 Task: Assign in the project AgileHive the issue 'Develop a new tool for automated testing of web application security vulnerabilities and penetration testing' to the sprint 'Information Architecture Sprint'. Assign in the project AgileHive the issue 'Upgrade the server infrastructure of a web application to improve performance and reliability' to the sprint 'Information Architecture Sprint'. Assign in the project AgileHive the issue 'Create a new online platform for online public speaking courses with advanced speech analysis and feedback features' to the sprint 'Information Architecture Sprint'. Assign in the project AgileHive the issue 'Implement a new cloud-based talent management system for a company with advanced talent acquisition and performance evaluation features' to the sprint 'Information Architecture Sprint'
Action: Mouse moved to (196, 52)
Screenshot: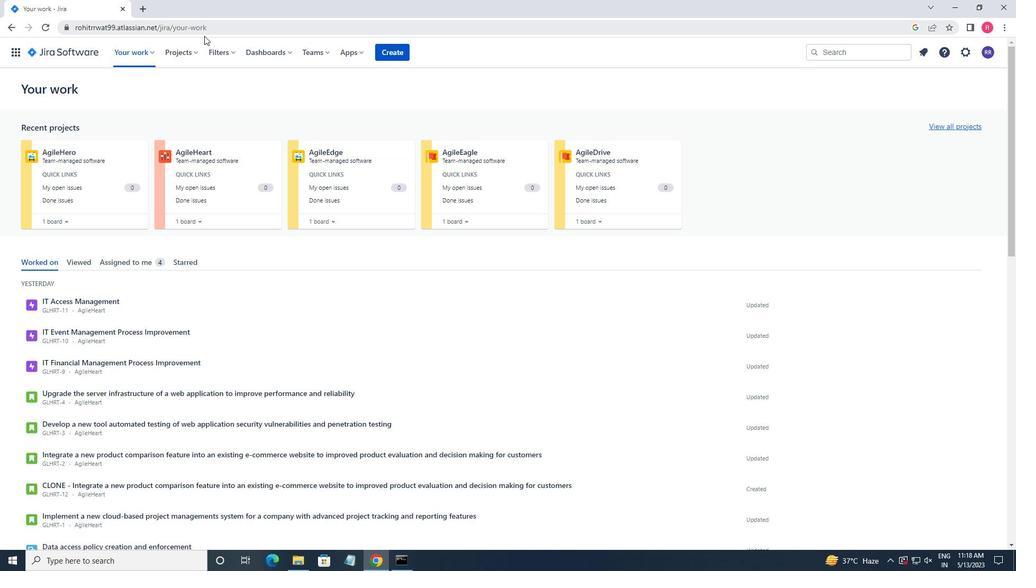 
Action: Mouse pressed left at (196, 52)
Screenshot: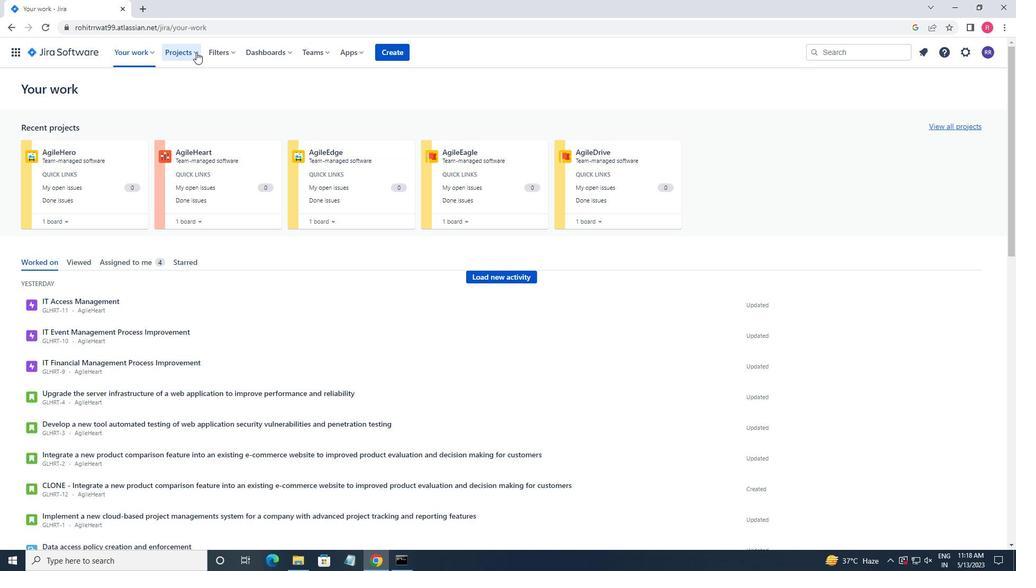 
Action: Mouse moved to (190, 102)
Screenshot: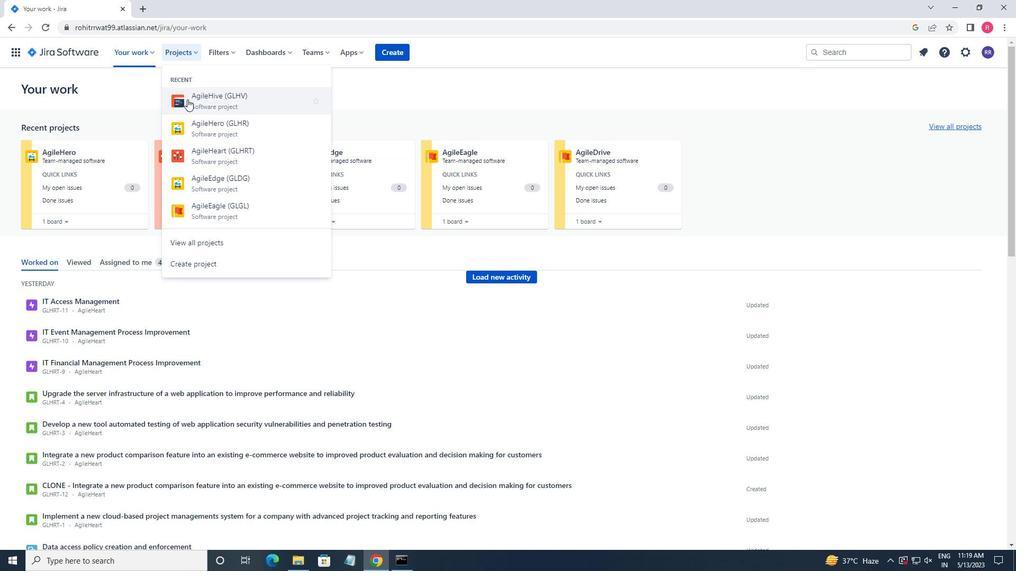 
Action: Mouse pressed left at (190, 102)
Screenshot: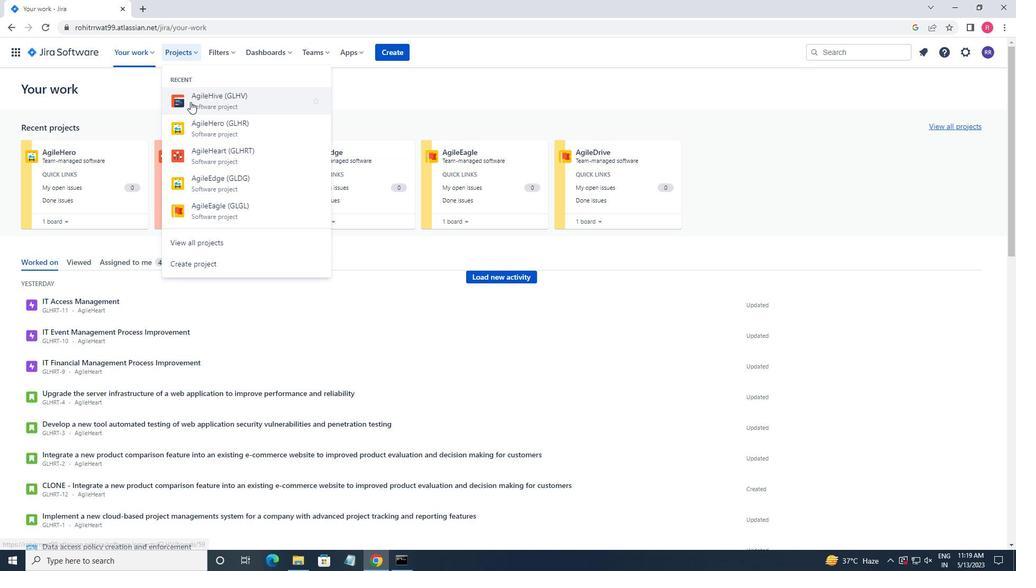
Action: Mouse moved to (82, 170)
Screenshot: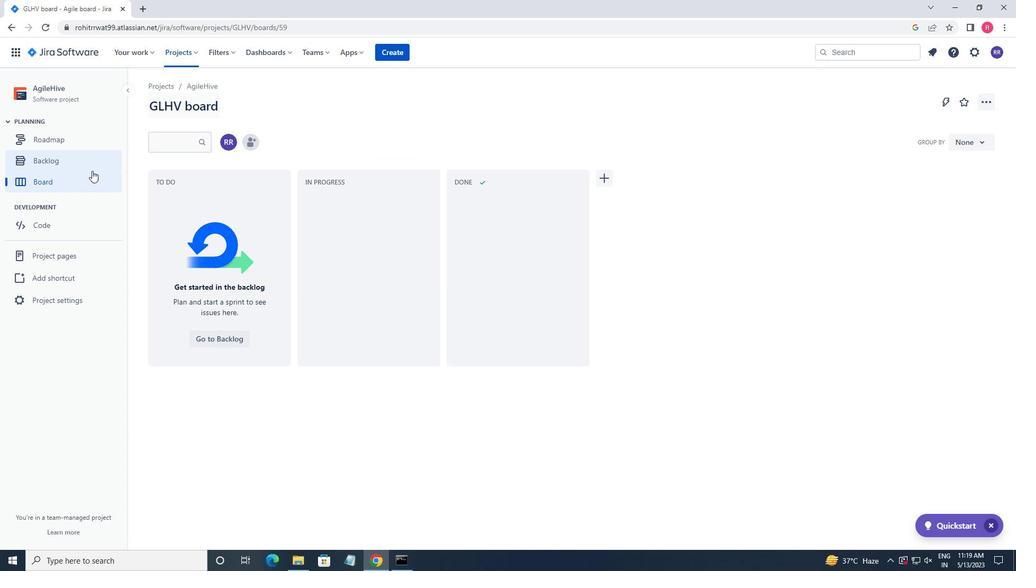 
Action: Mouse pressed left at (82, 170)
Screenshot: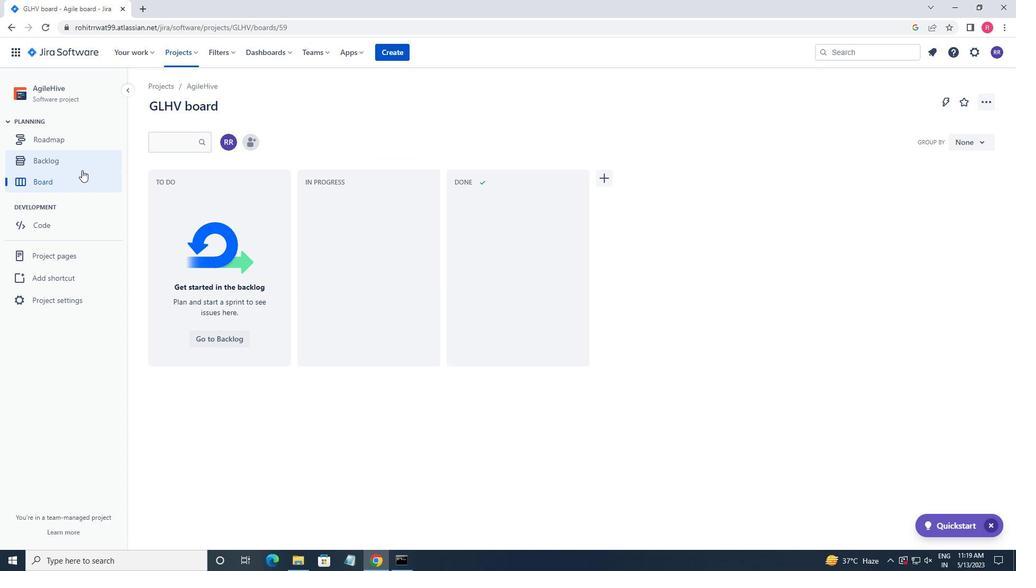 
Action: Mouse moved to (393, 238)
Screenshot: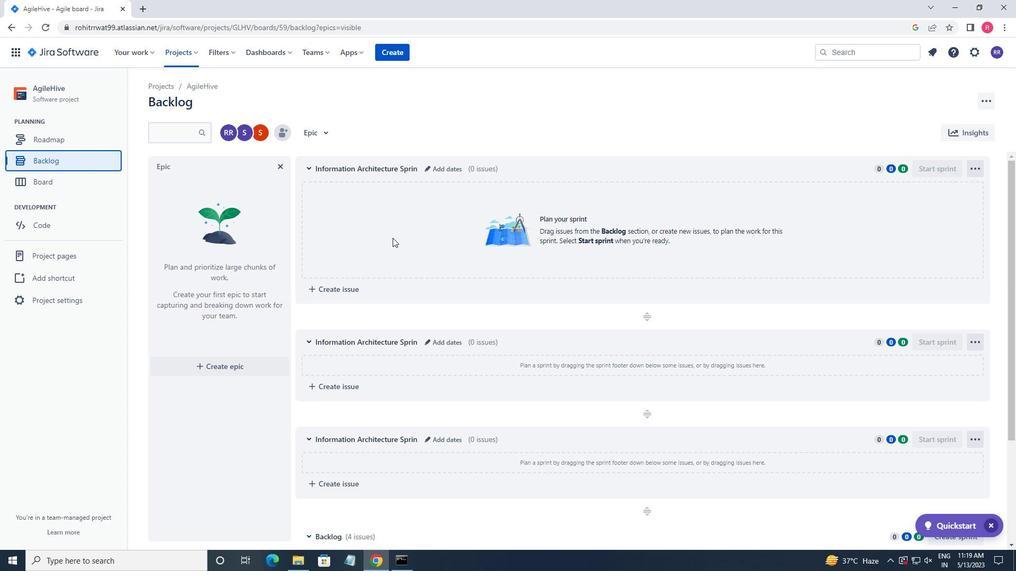 
Action: Mouse scrolled (393, 237) with delta (0, 0)
Screenshot: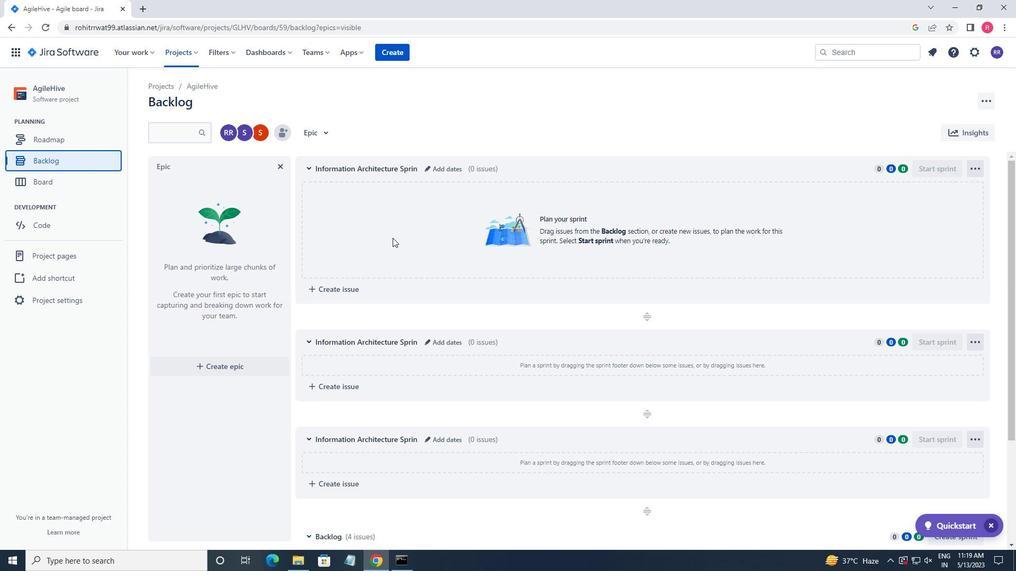 
Action: Mouse scrolled (393, 237) with delta (0, 0)
Screenshot: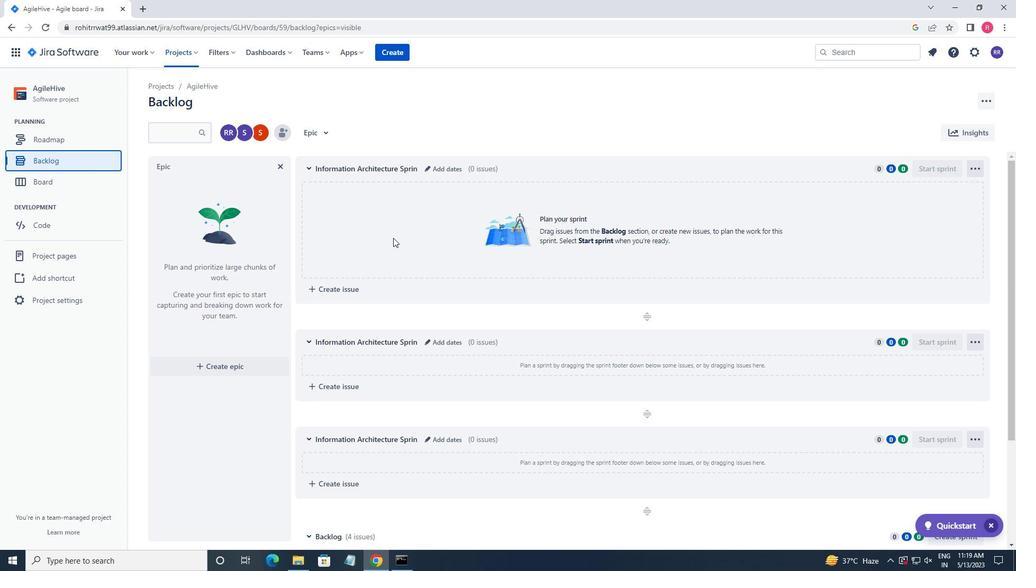 
Action: Mouse scrolled (393, 237) with delta (0, 0)
Screenshot: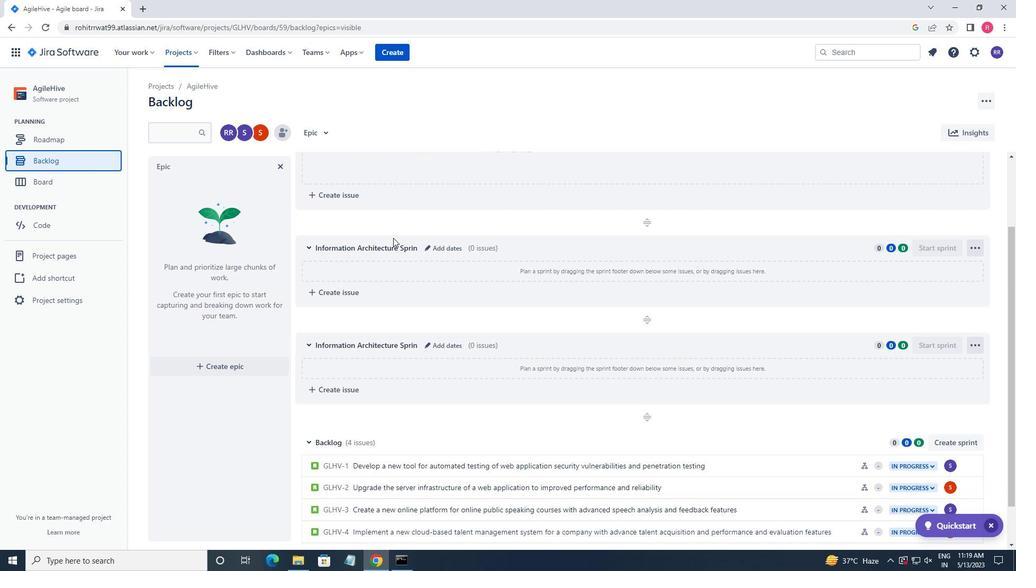 
Action: Mouse scrolled (393, 237) with delta (0, 0)
Screenshot: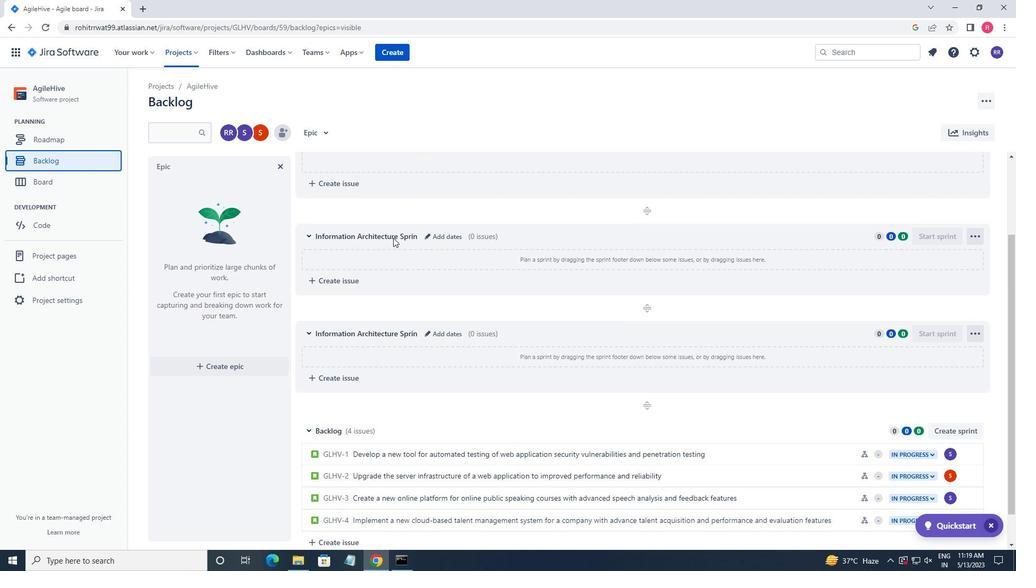 
Action: Mouse scrolled (393, 237) with delta (0, 0)
Screenshot: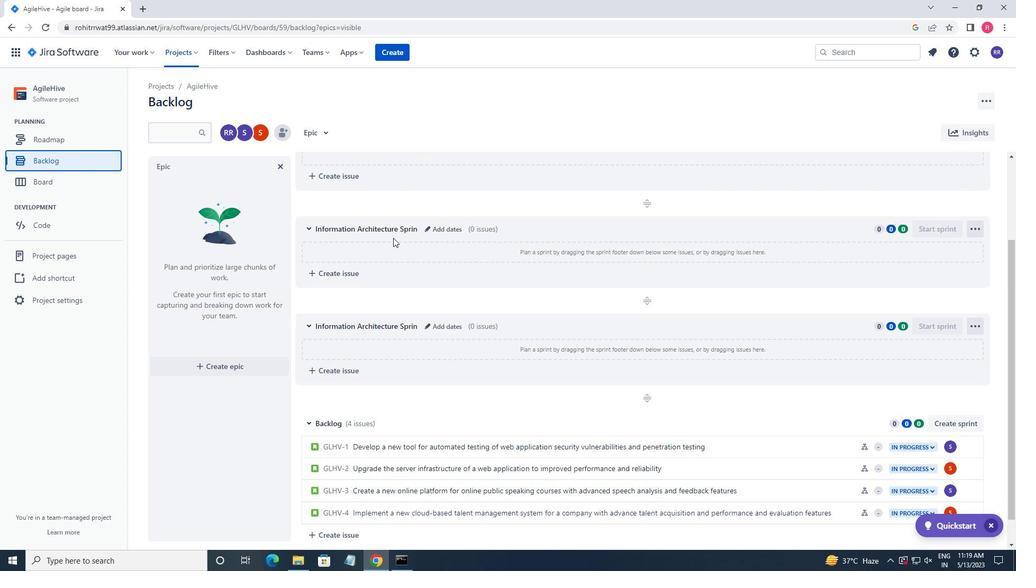 
Action: Mouse moved to (968, 417)
Screenshot: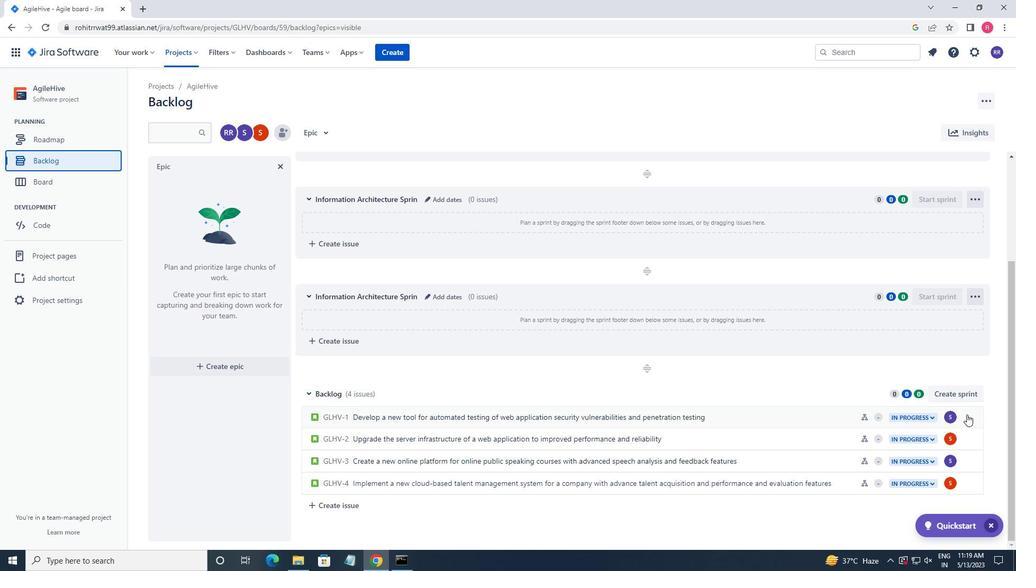 
Action: Mouse pressed left at (968, 417)
Screenshot: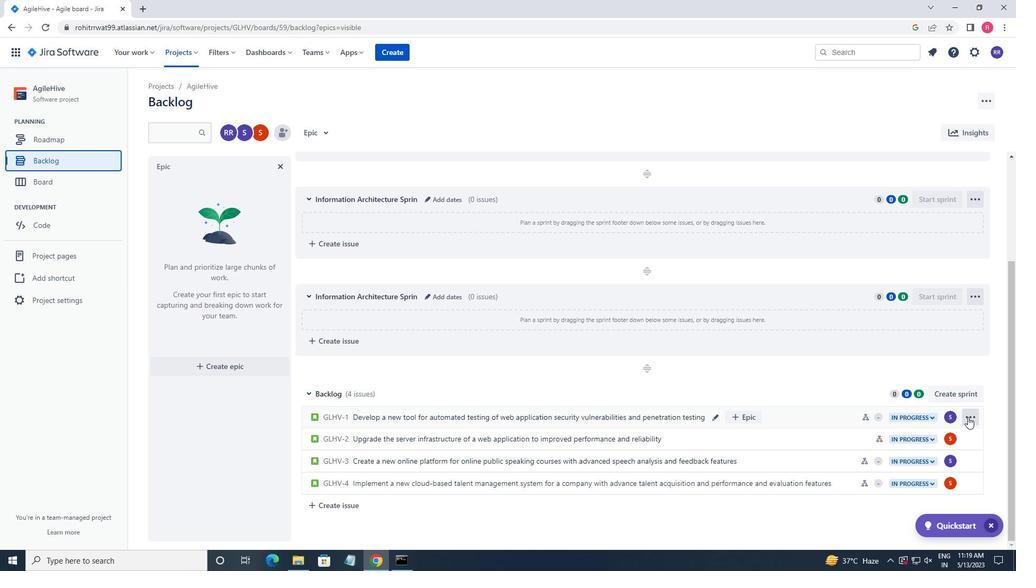 
Action: Mouse moved to (917, 333)
Screenshot: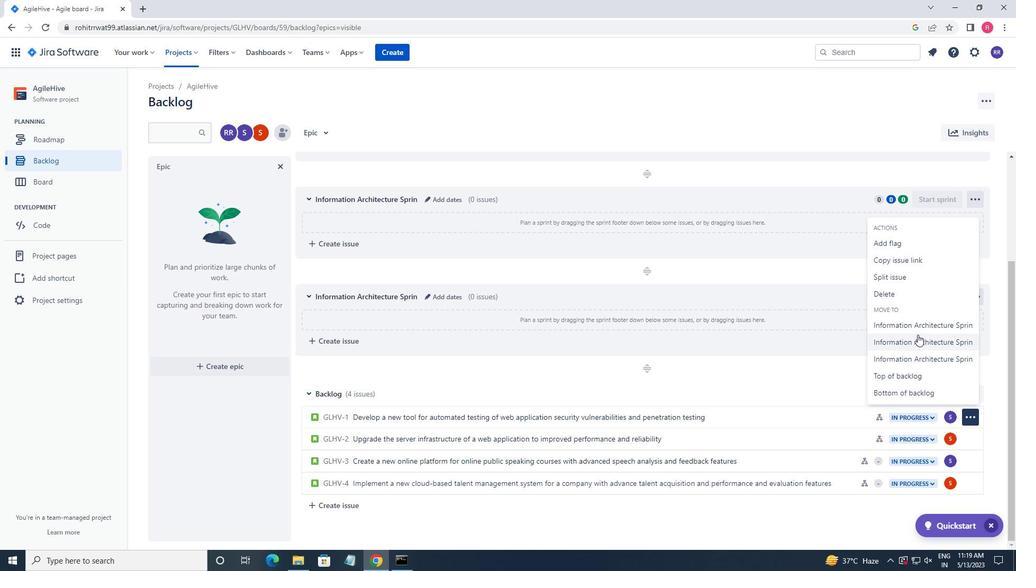 
Action: Mouse pressed left at (917, 333)
Screenshot: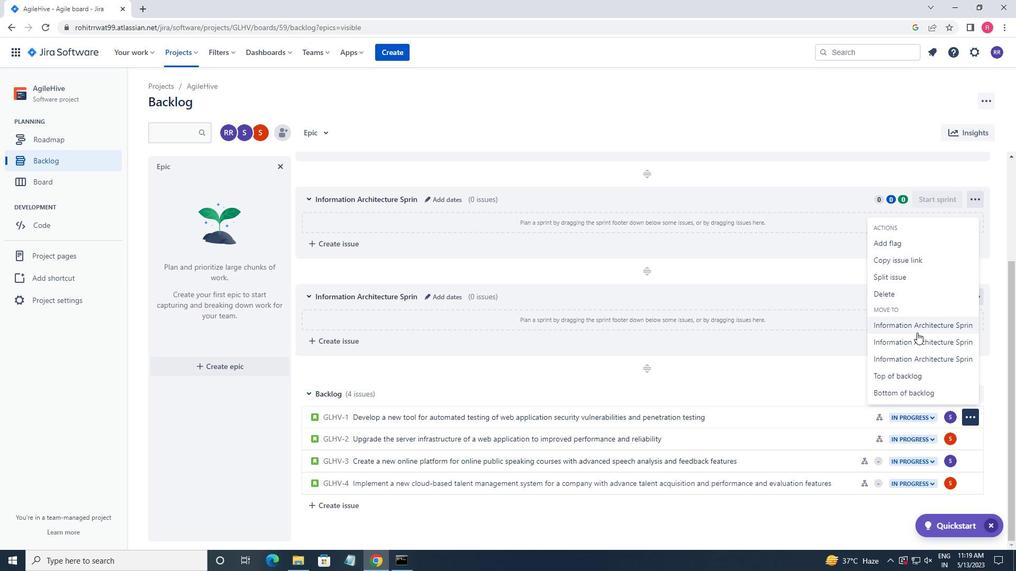 
Action: Mouse scrolled (917, 333) with delta (0, 0)
Screenshot: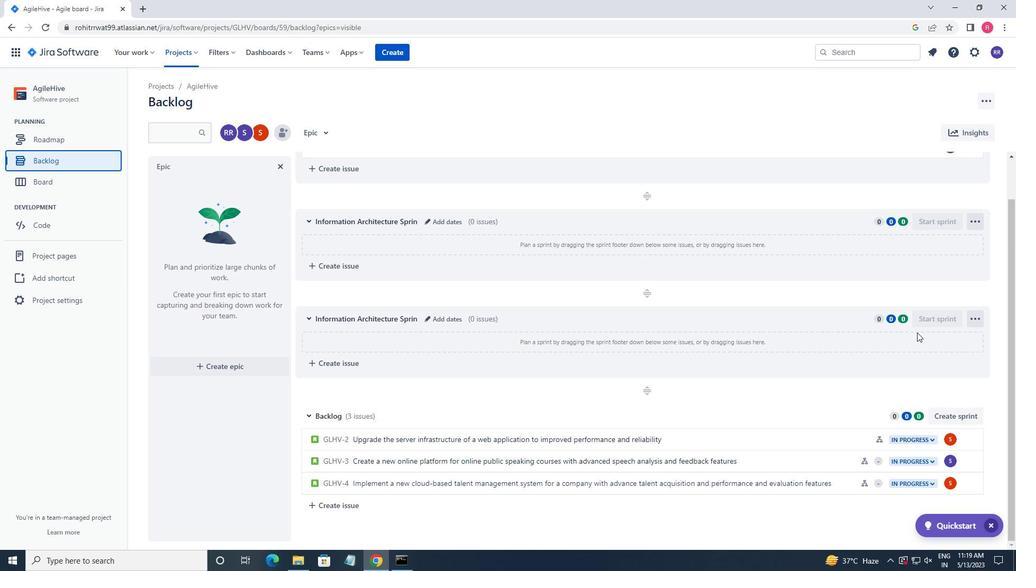 
Action: Mouse scrolled (917, 333) with delta (0, 0)
Screenshot: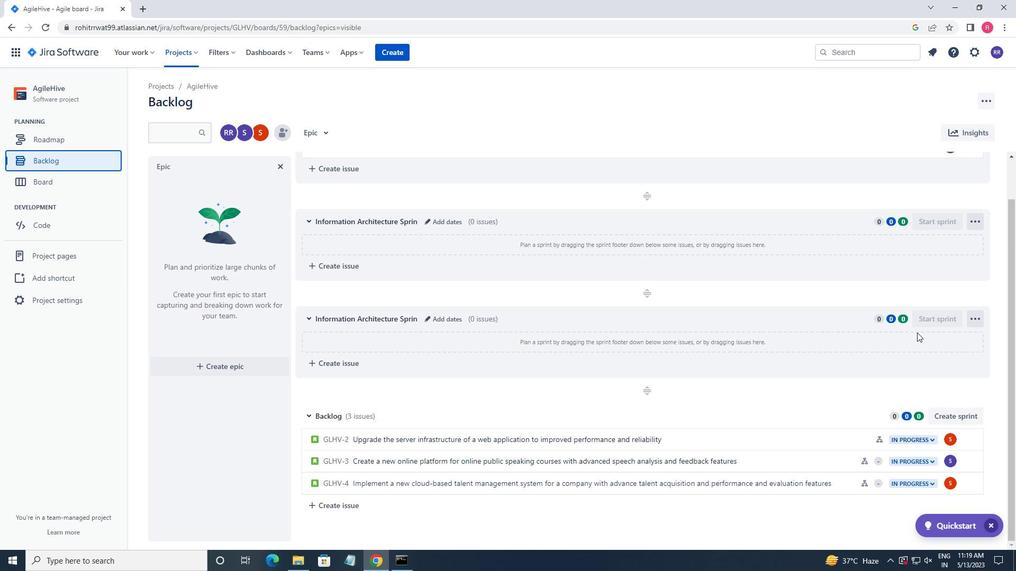 
Action: Mouse scrolled (917, 333) with delta (0, 0)
Screenshot: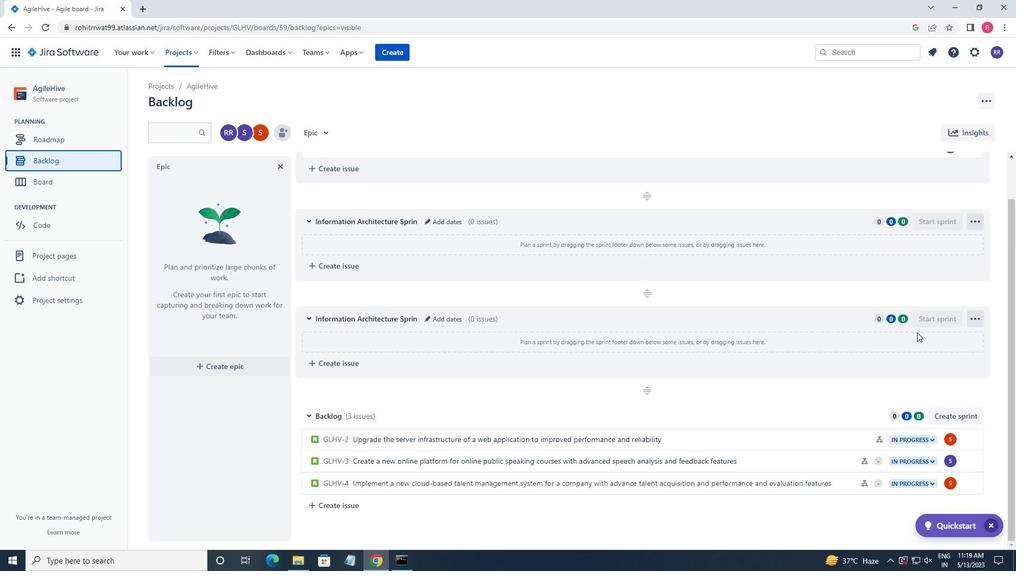 
Action: Mouse scrolled (917, 333) with delta (0, 0)
Screenshot: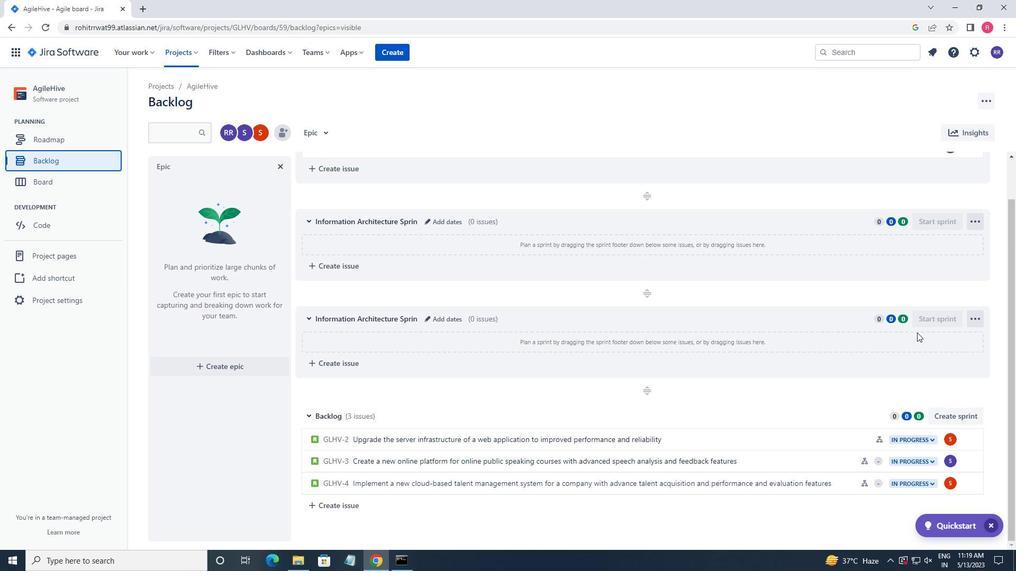 
Action: Mouse scrolled (917, 333) with delta (0, 0)
Screenshot: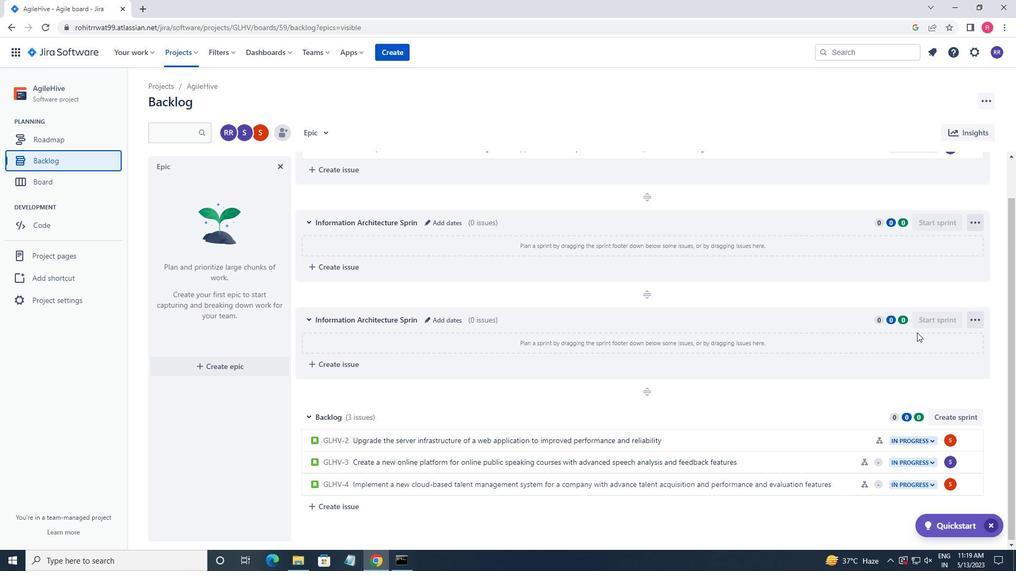 
Action: Mouse moved to (918, 373)
Screenshot: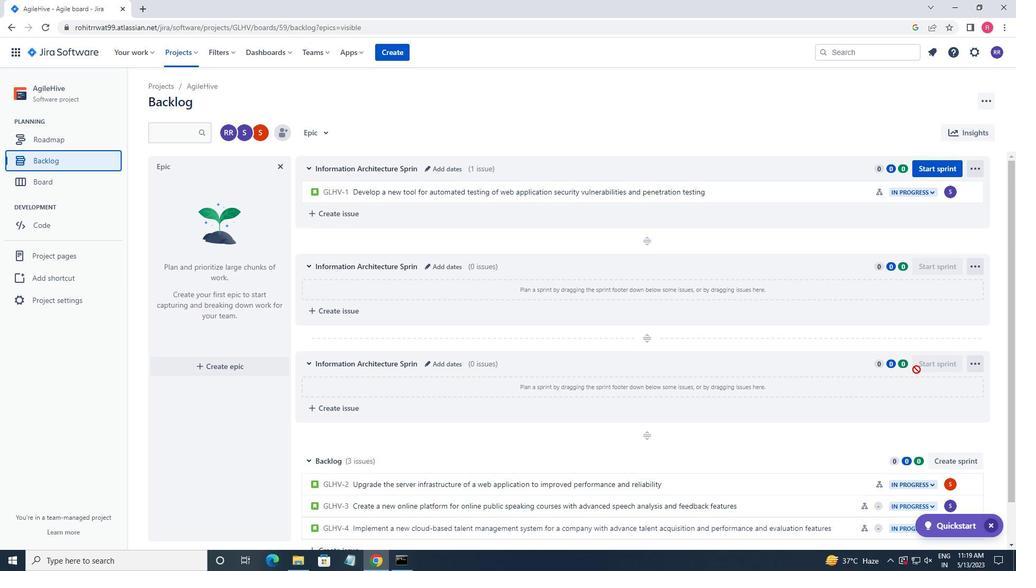 
Action: Mouse scrolled (918, 373) with delta (0, 0)
Screenshot: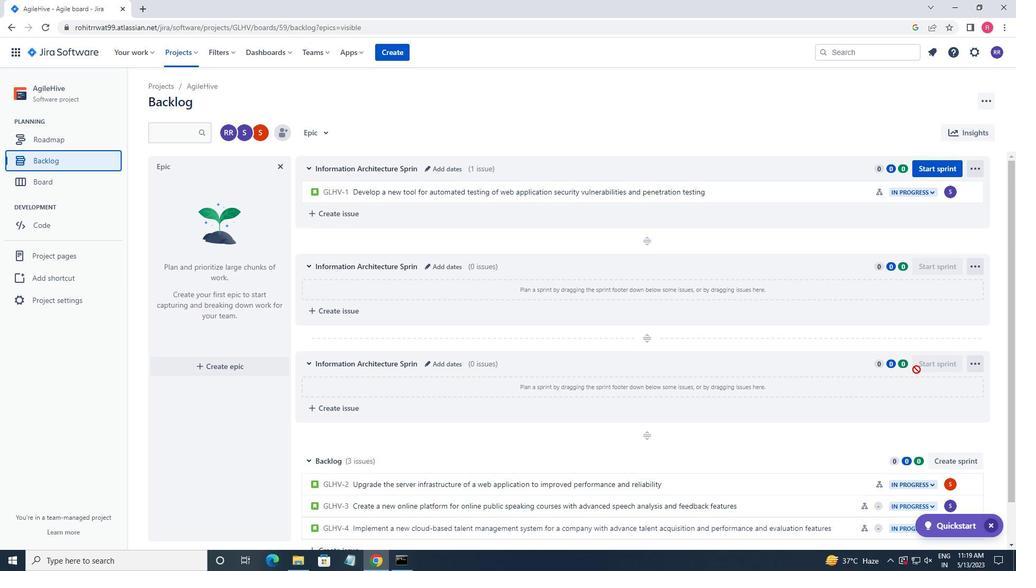 
Action: Mouse scrolled (918, 373) with delta (0, 0)
Screenshot: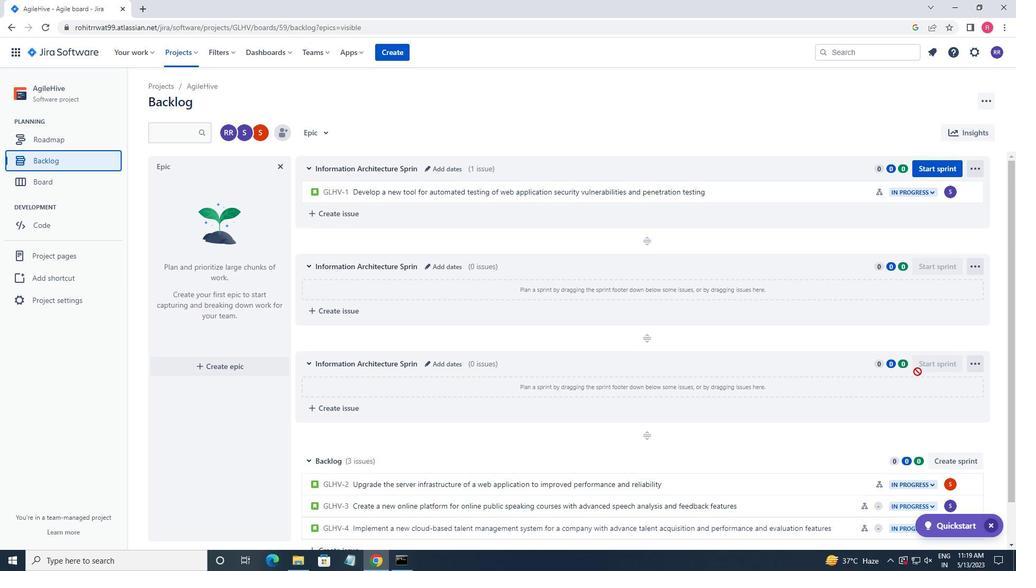 
Action: Mouse scrolled (918, 373) with delta (0, 0)
Screenshot: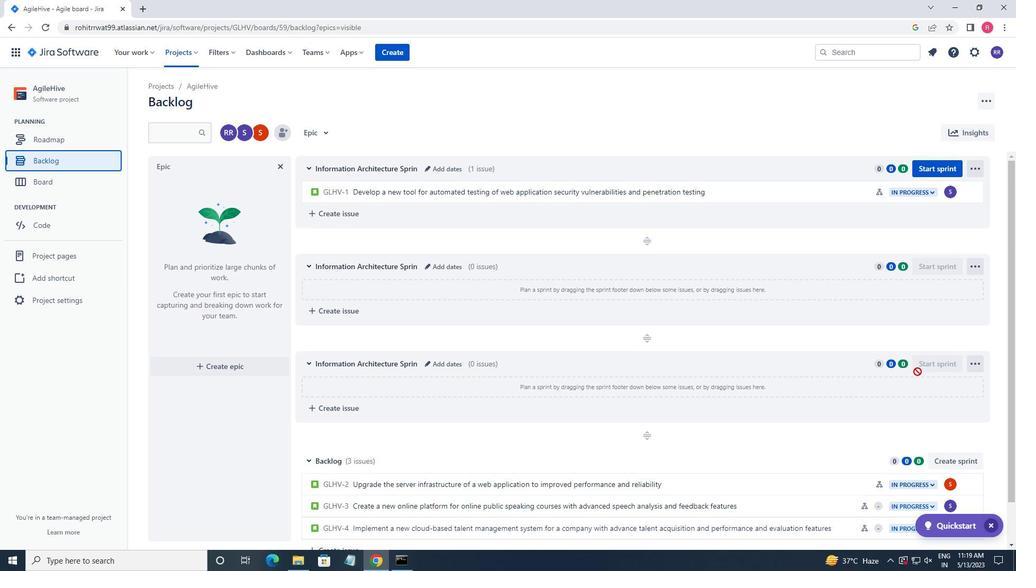 
Action: Mouse scrolled (918, 373) with delta (0, 0)
Screenshot: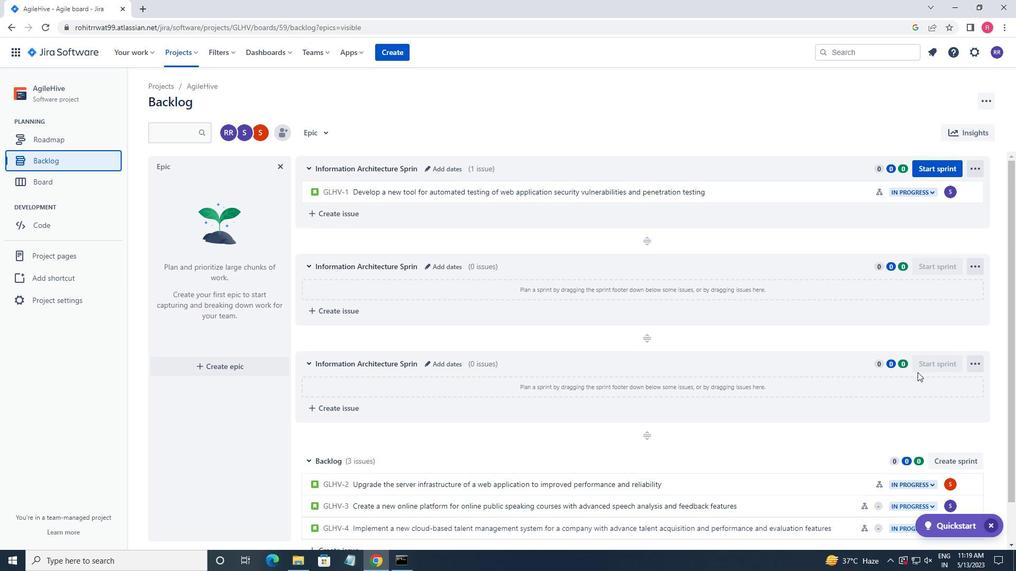 
Action: Mouse moved to (975, 437)
Screenshot: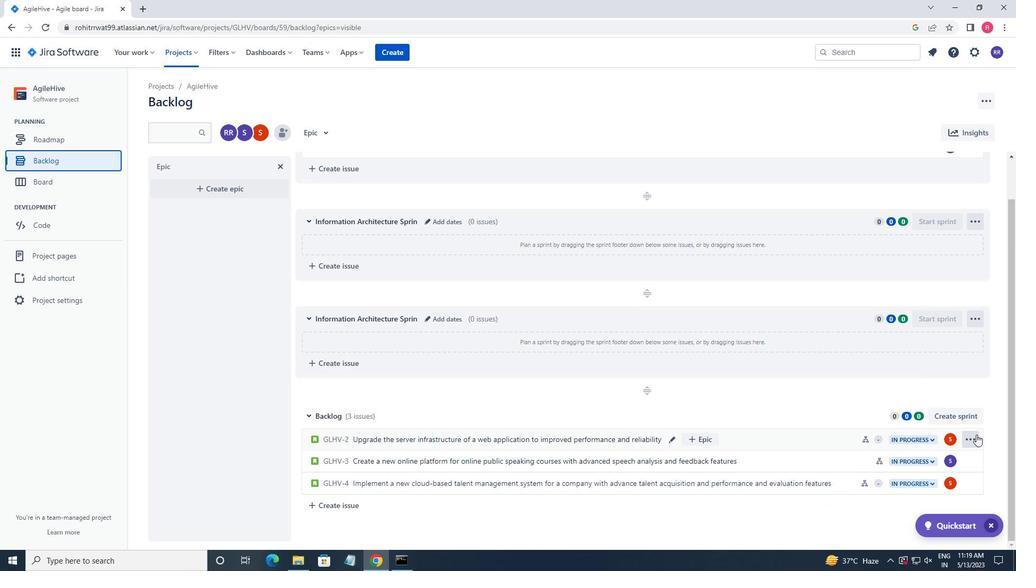 
Action: Mouse pressed left at (975, 437)
Screenshot: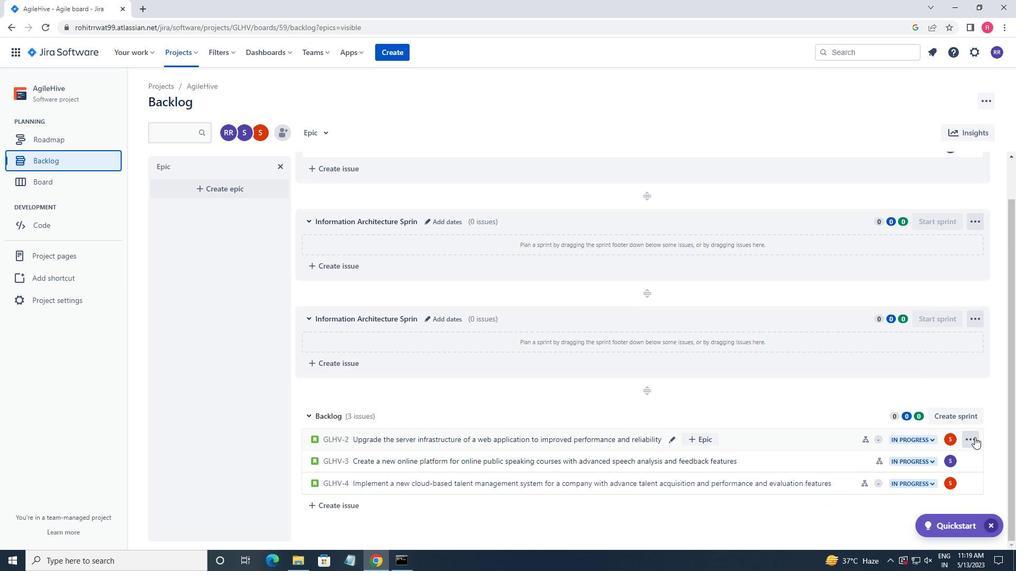 
Action: Mouse moved to (922, 361)
Screenshot: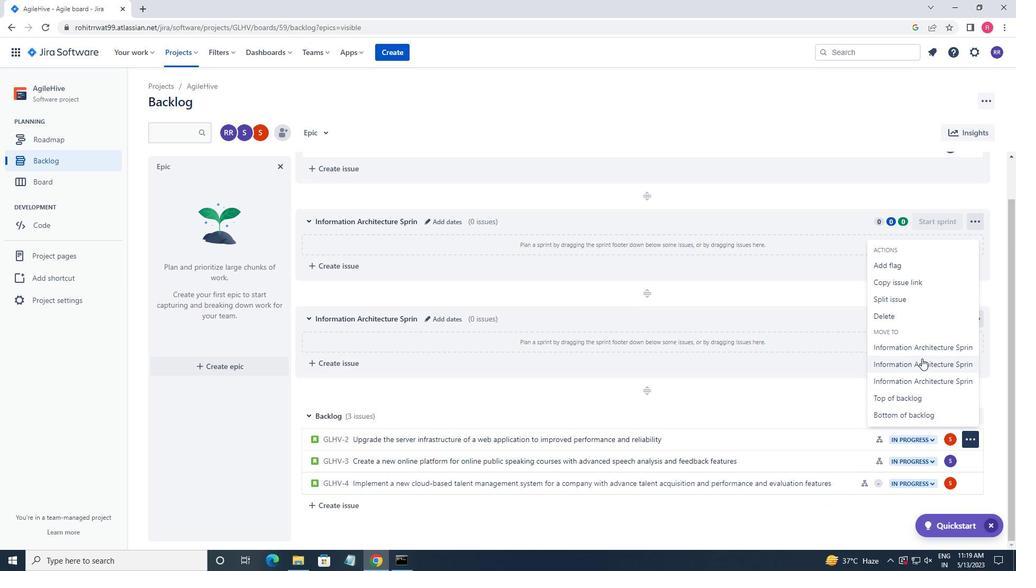 
Action: Mouse pressed left at (922, 361)
Screenshot: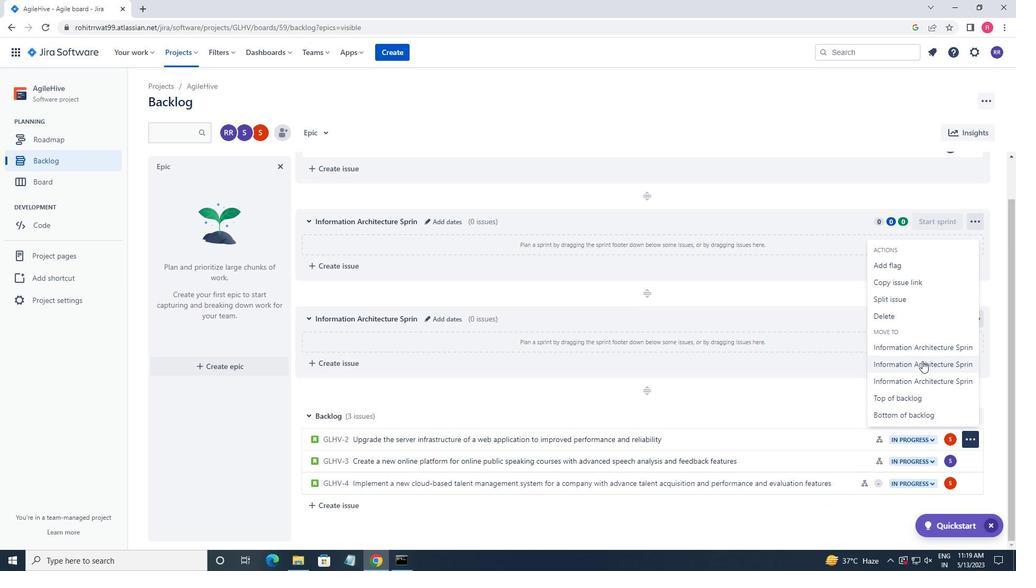 
Action: Mouse scrolled (922, 362) with delta (0, 0)
Screenshot: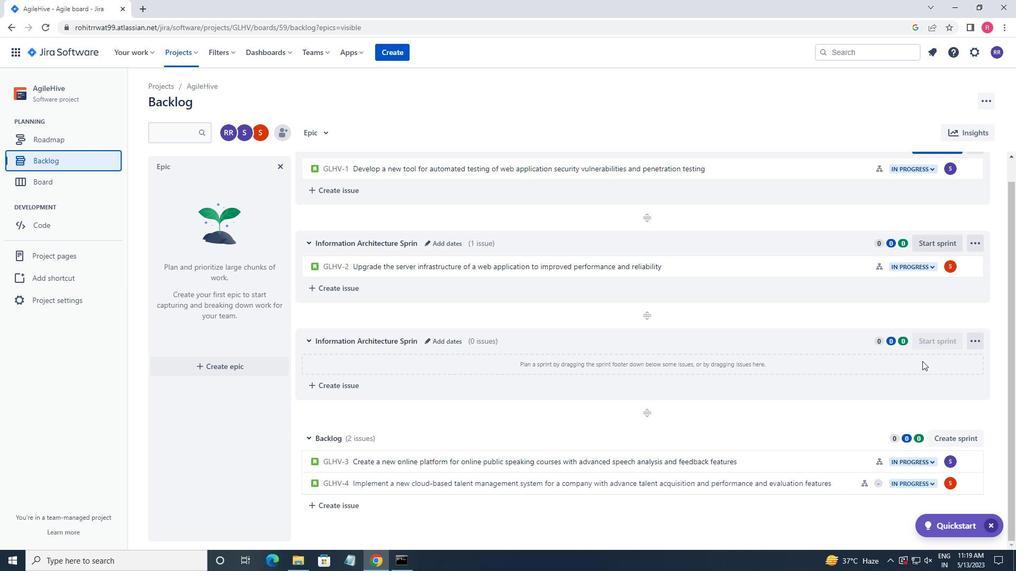 
Action: Mouse scrolled (922, 362) with delta (0, 0)
Screenshot: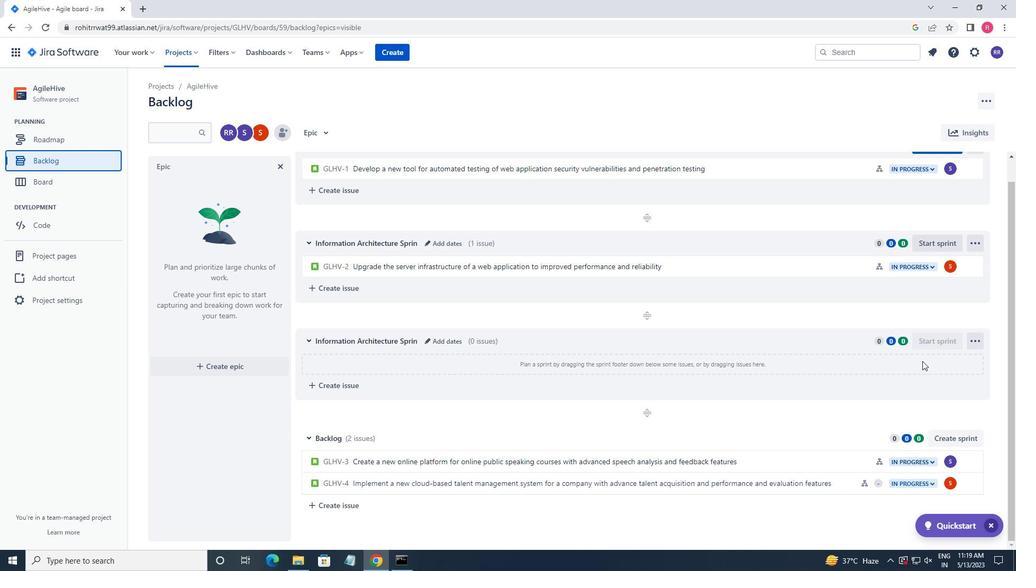 
Action: Mouse scrolled (922, 362) with delta (0, 0)
Screenshot: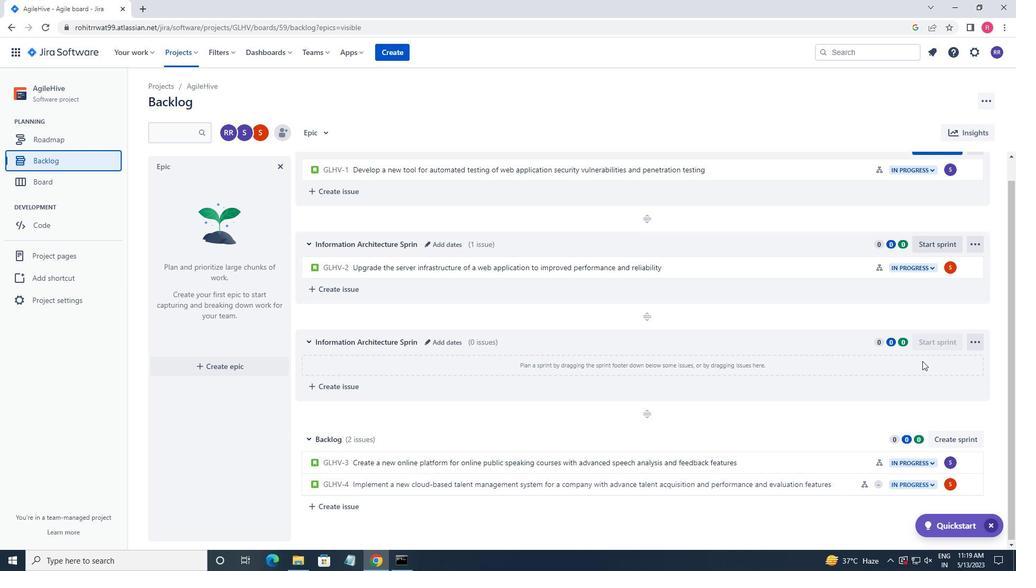
Action: Mouse scrolled (922, 362) with delta (0, 0)
Screenshot: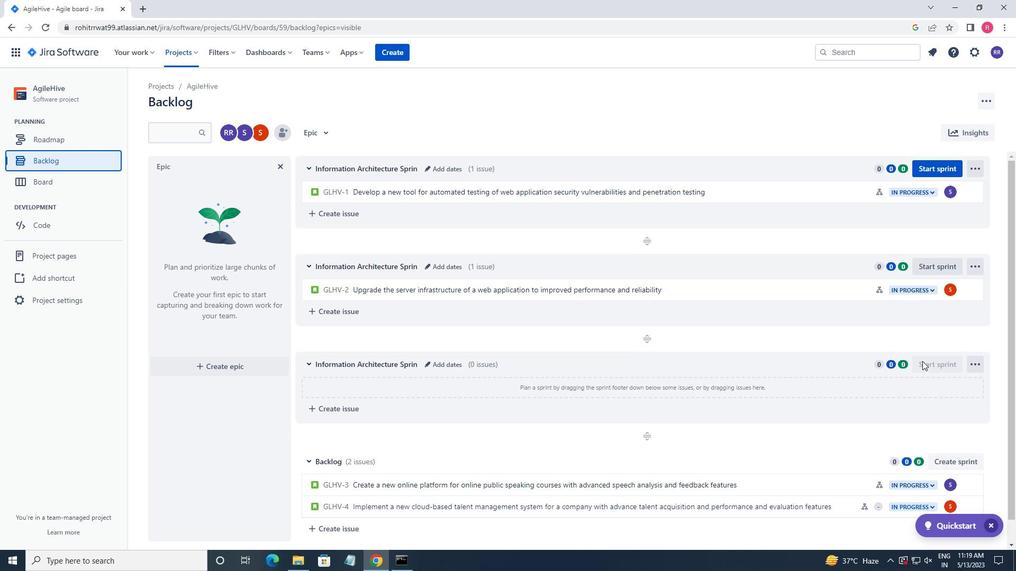 
Action: Mouse scrolled (922, 361) with delta (0, 0)
Screenshot: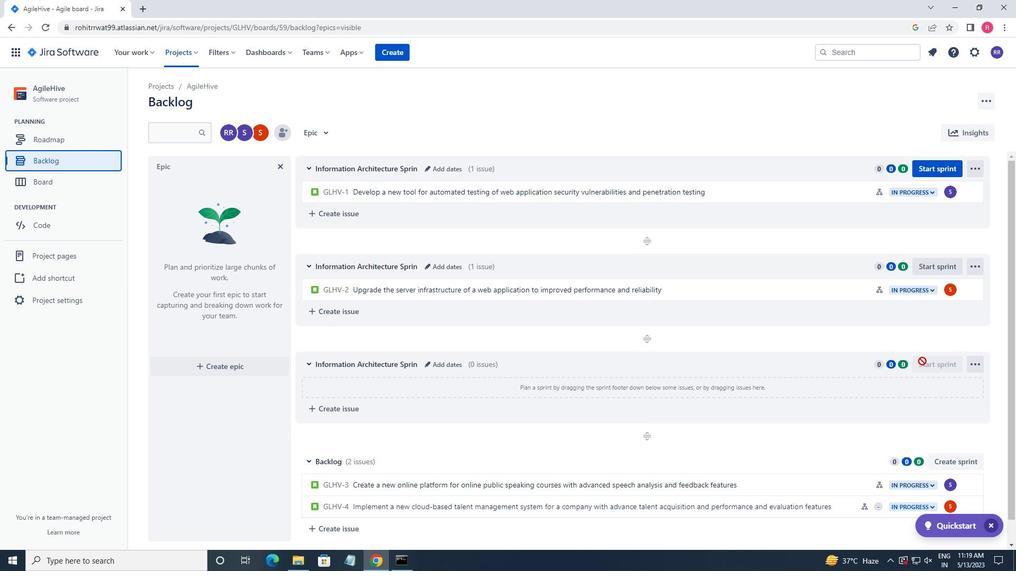 
Action: Mouse scrolled (922, 361) with delta (0, 0)
Screenshot: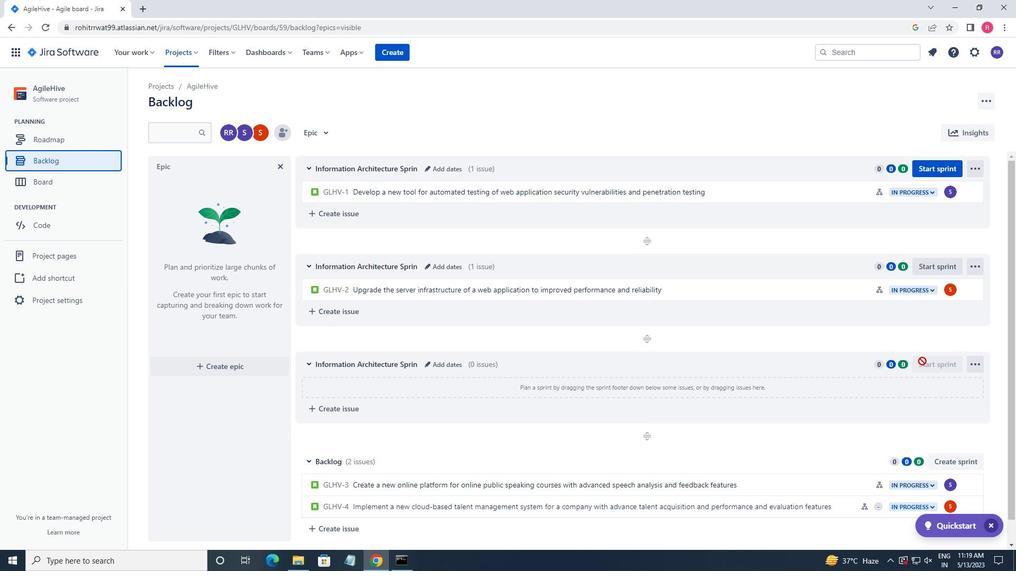 
Action: Mouse scrolled (922, 361) with delta (0, 0)
Screenshot: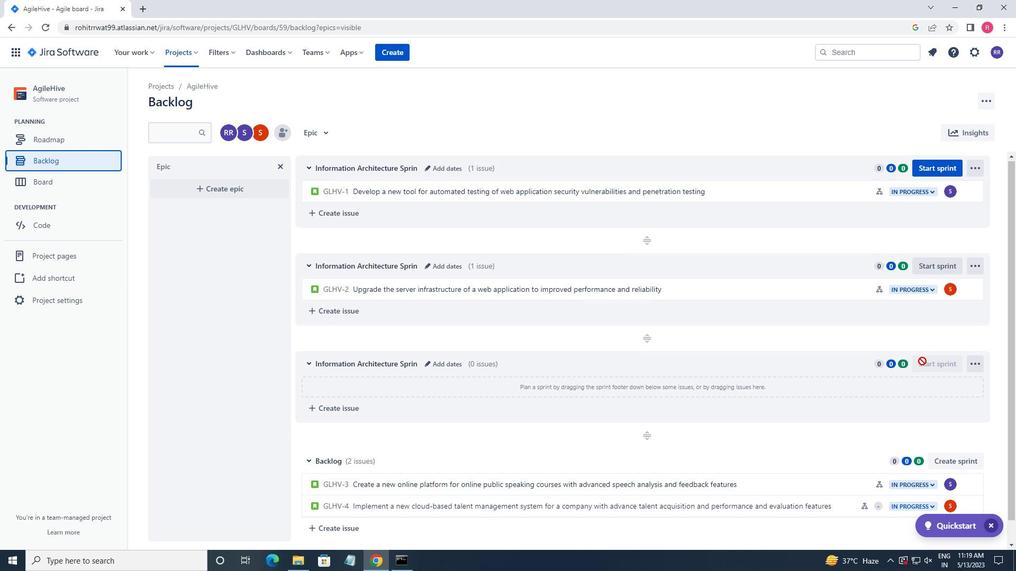 
Action: Mouse moved to (948, 434)
Screenshot: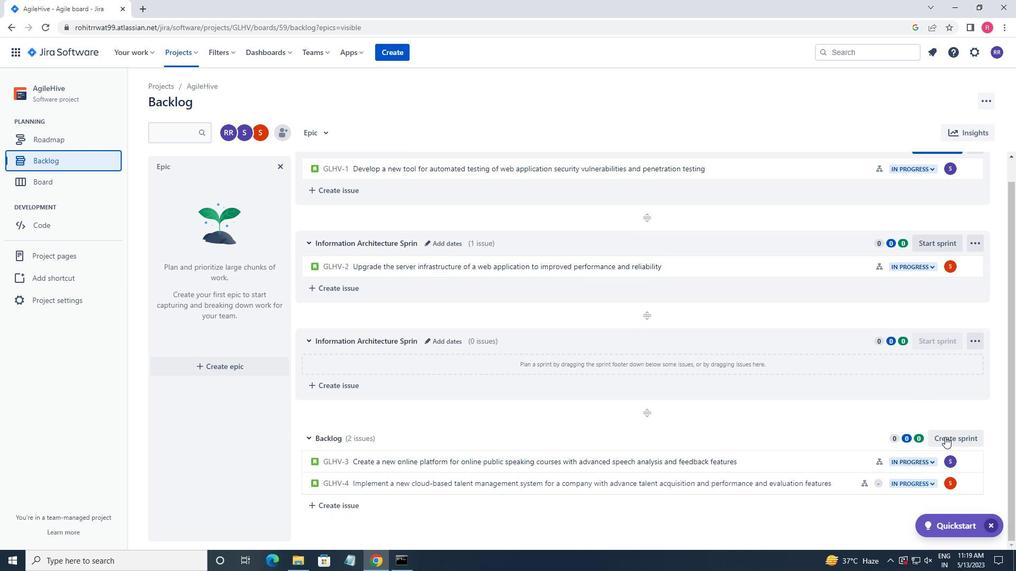 
Action: Mouse scrolled (948, 433) with delta (0, 0)
Screenshot: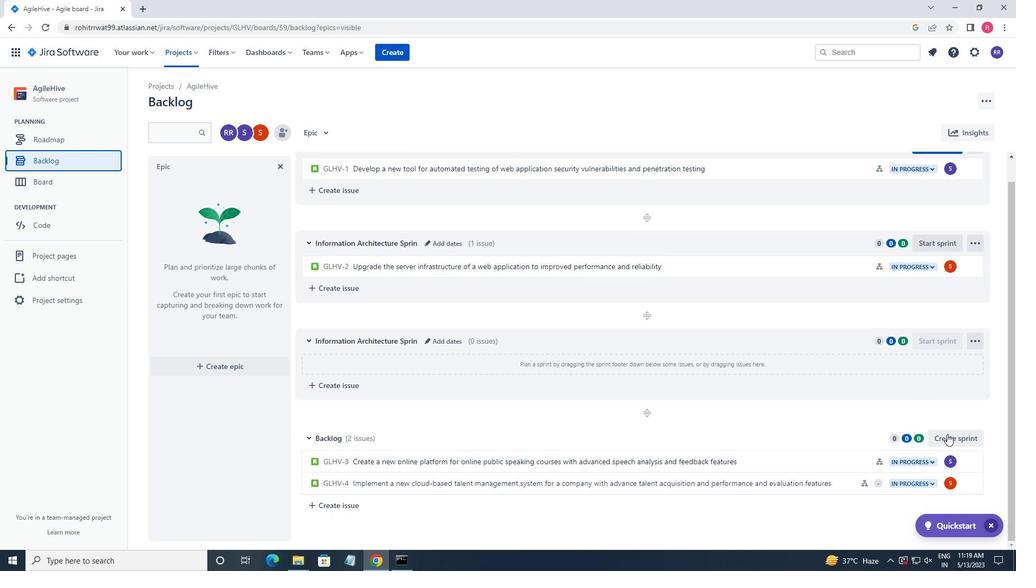 
Action: Mouse moved to (973, 458)
Screenshot: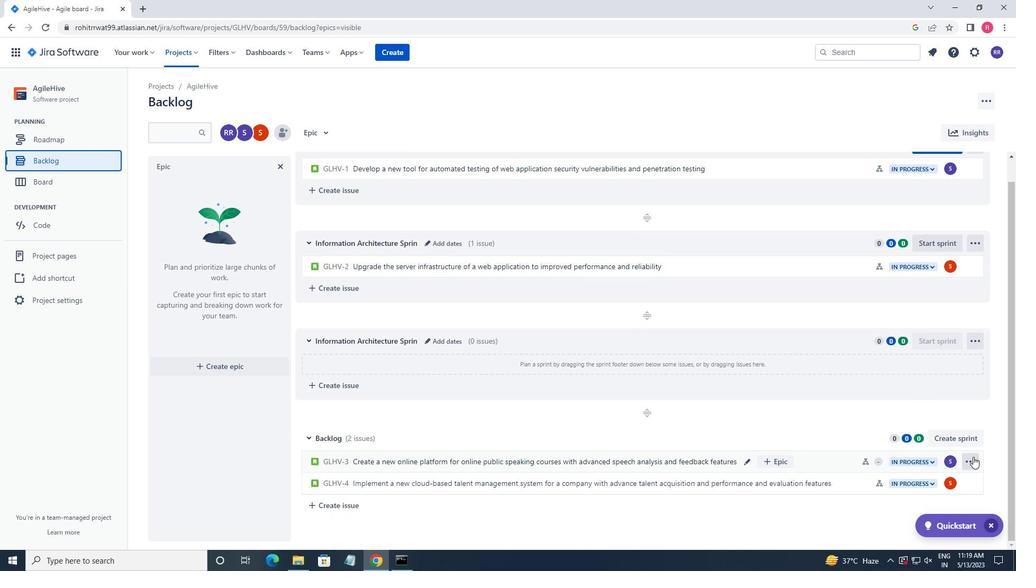 
Action: Mouse pressed left at (973, 458)
Screenshot: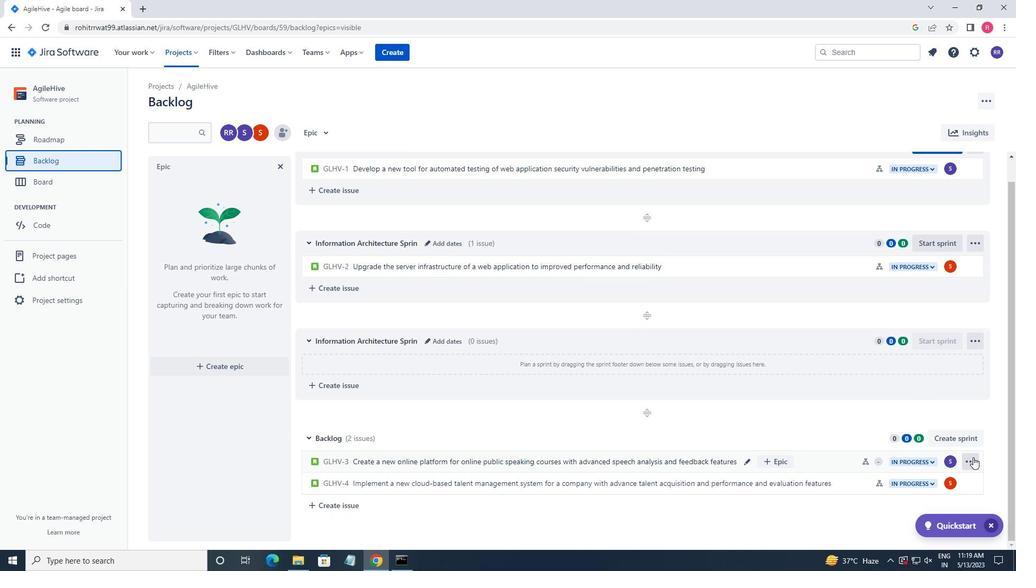 
Action: Mouse moved to (945, 409)
Screenshot: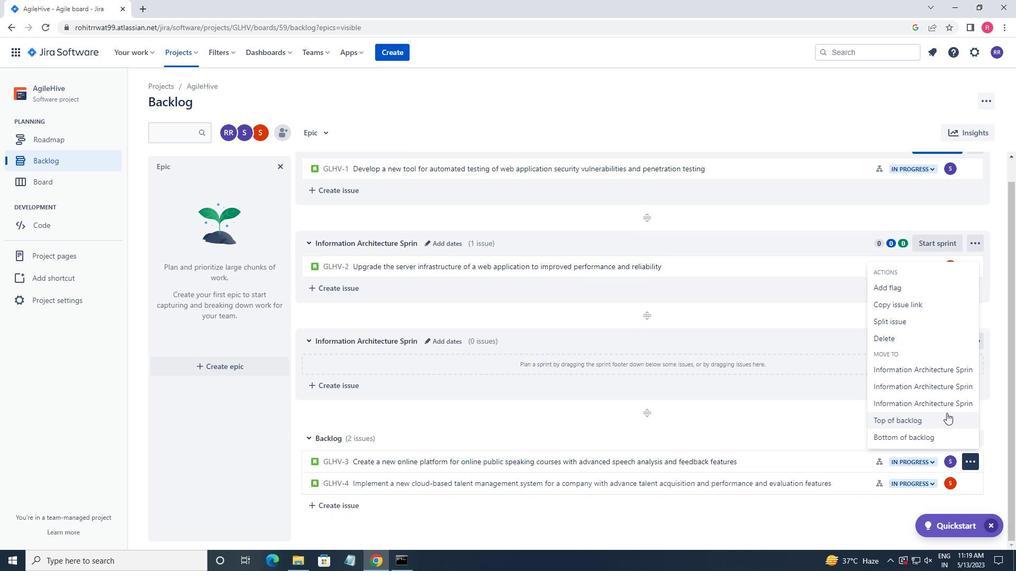 
Action: Mouse pressed left at (945, 409)
Screenshot: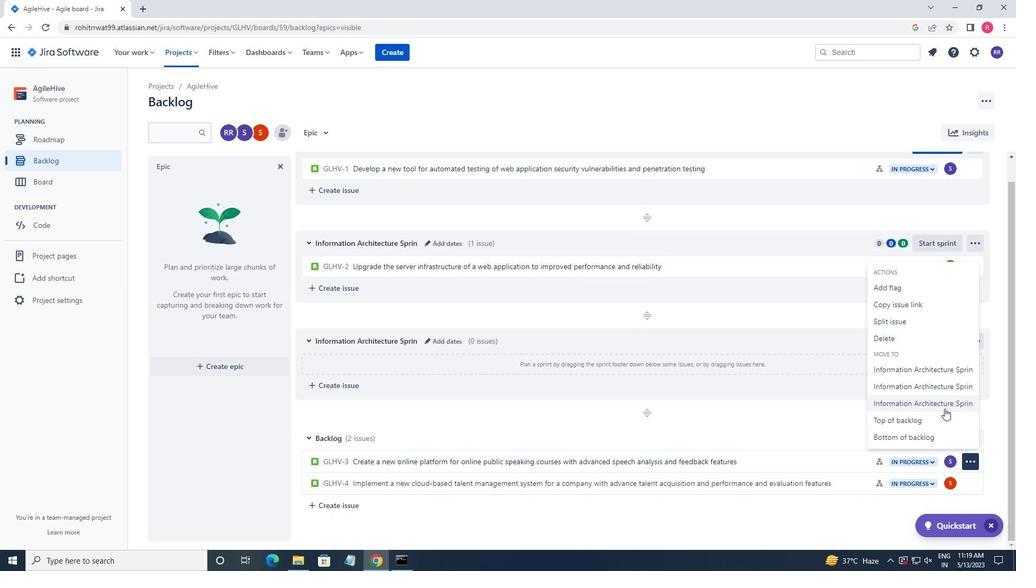 
Action: Mouse scrolled (945, 409) with delta (0, 0)
Screenshot: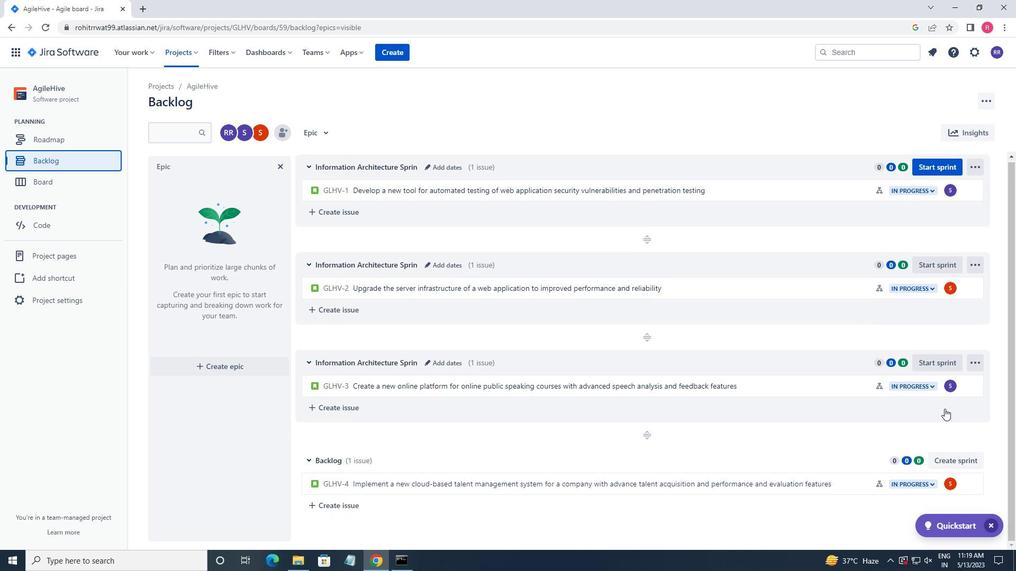 
Action: Mouse scrolled (945, 409) with delta (0, 0)
Screenshot: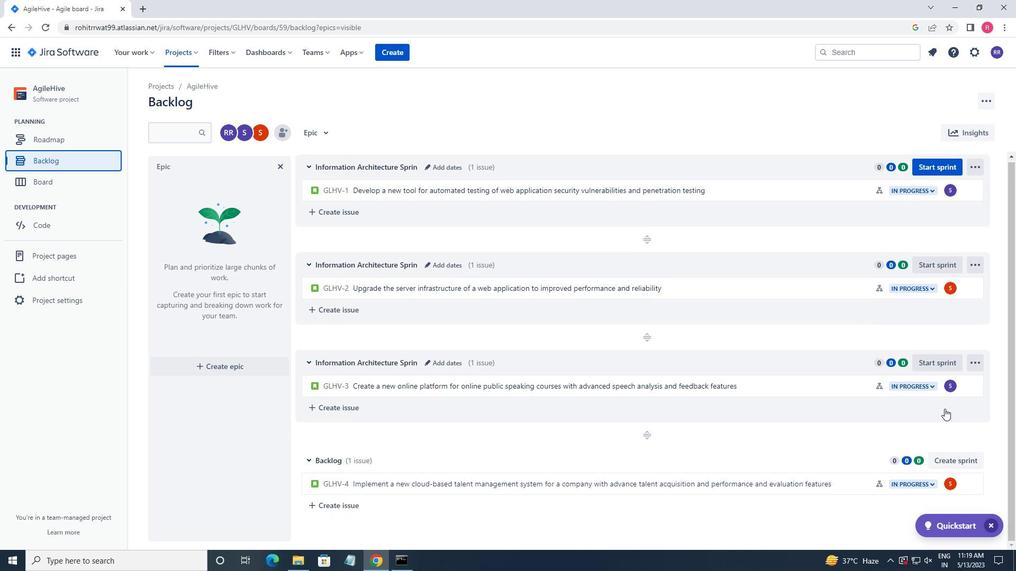 
Action: Mouse scrolled (945, 409) with delta (0, 0)
Screenshot: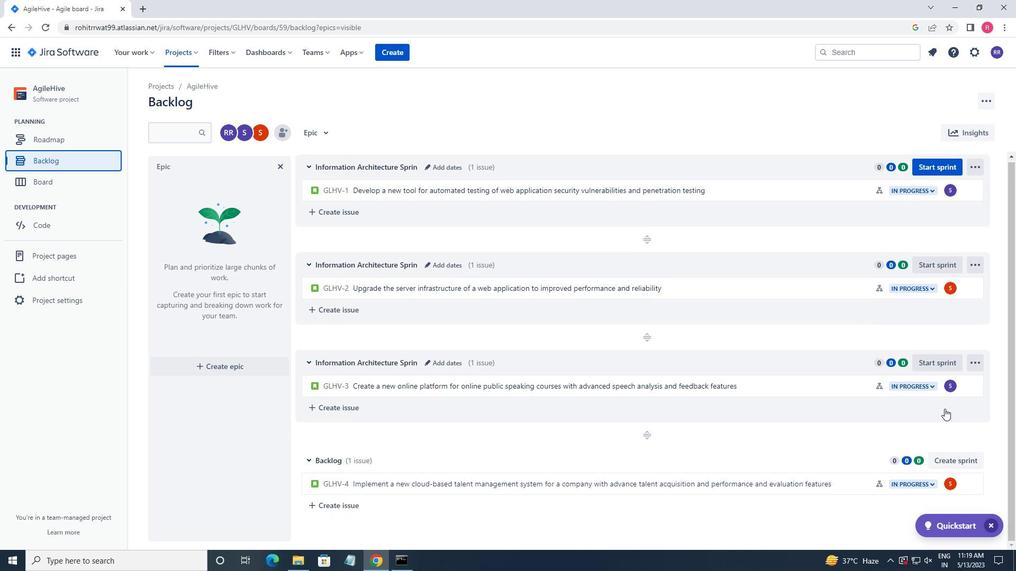 
Action: Mouse scrolled (945, 408) with delta (0, 0)
Screenshot: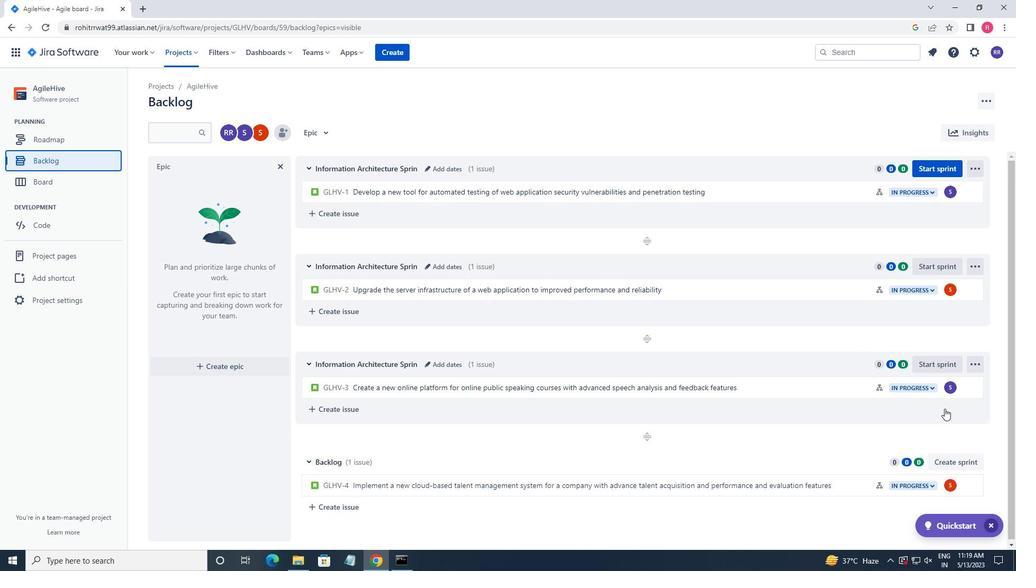 
Action: Mouse scrolled (945, 408) with delta (0, 0)
Screenshot: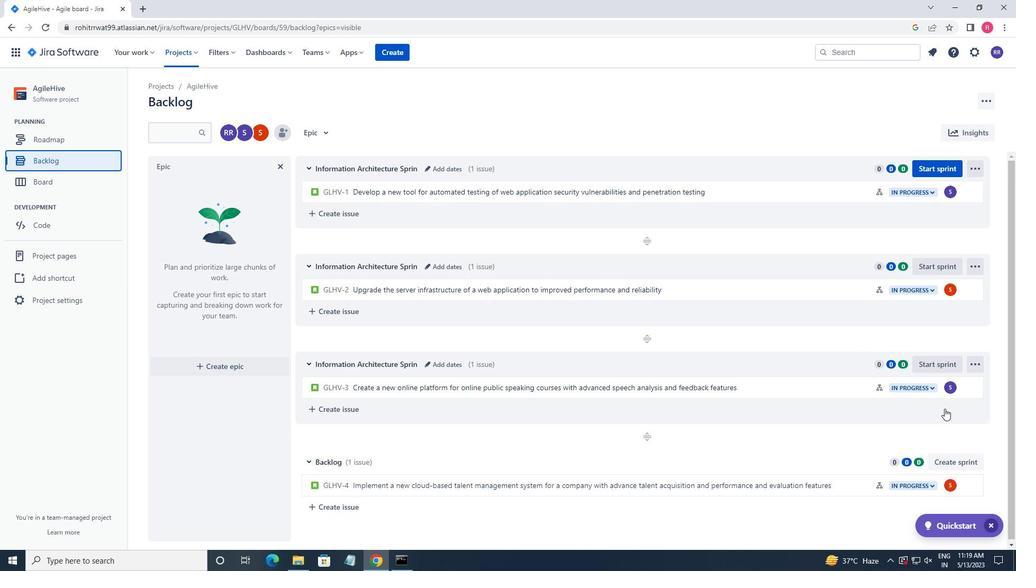 
Action: Mouse scrolled (945, 408) with delta (0, 0)
Screenshot: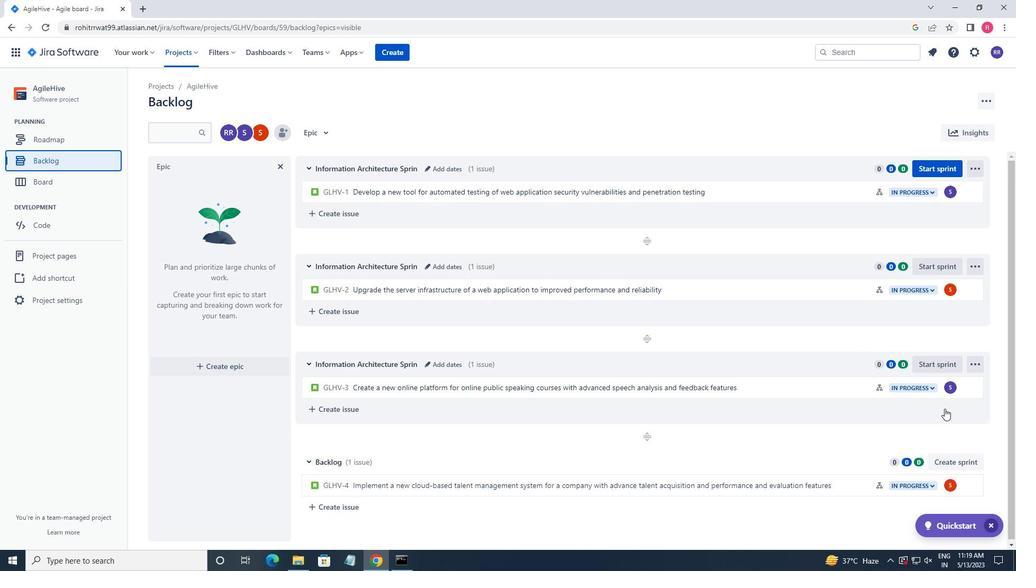 
Action: Mouse moved to (974, 475)
Screenshot: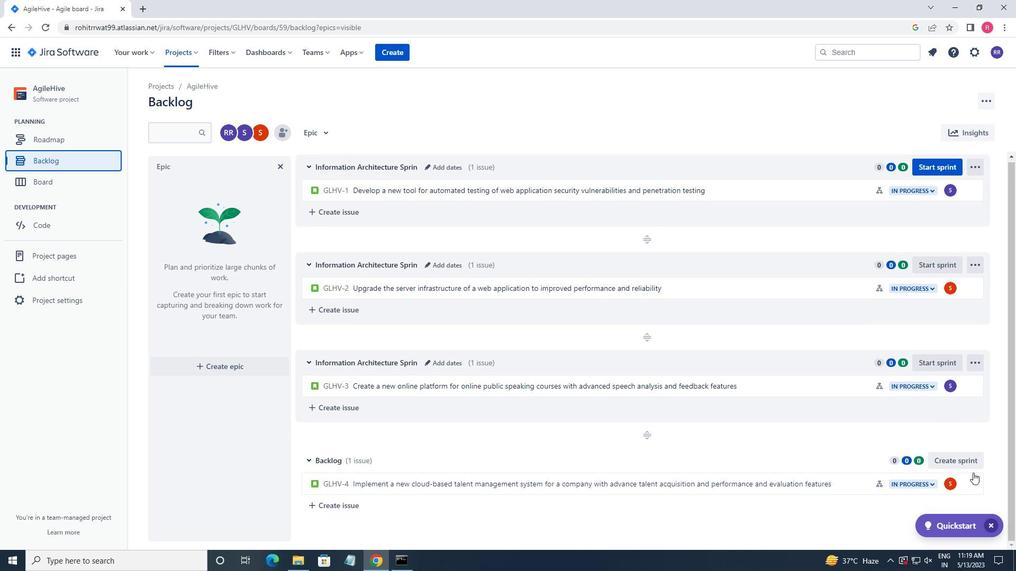 
Action: Mouse pressed left at (974, 475)
Screenshot: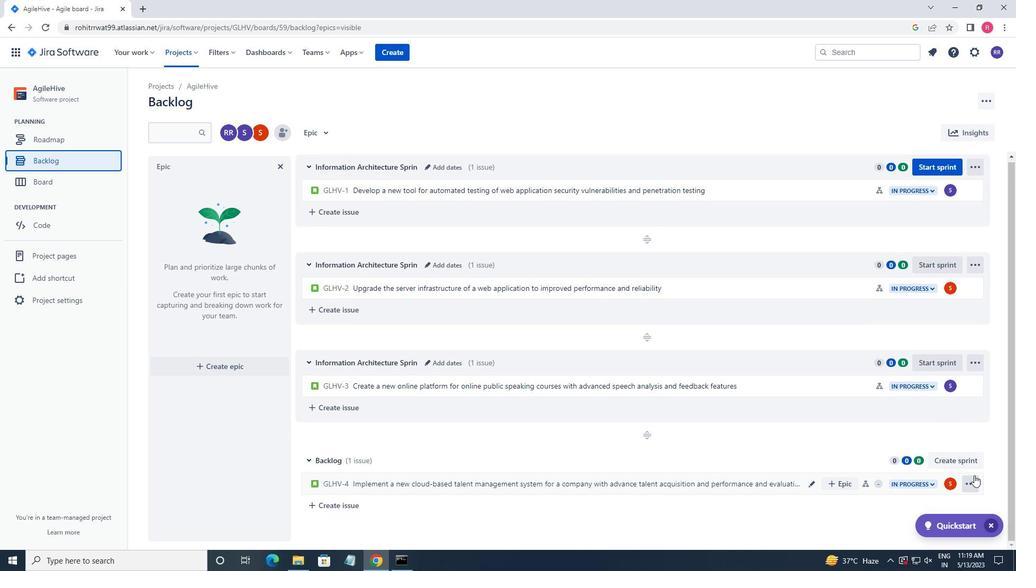 
Action: Mouse moved to (937, 430)
Screenshot: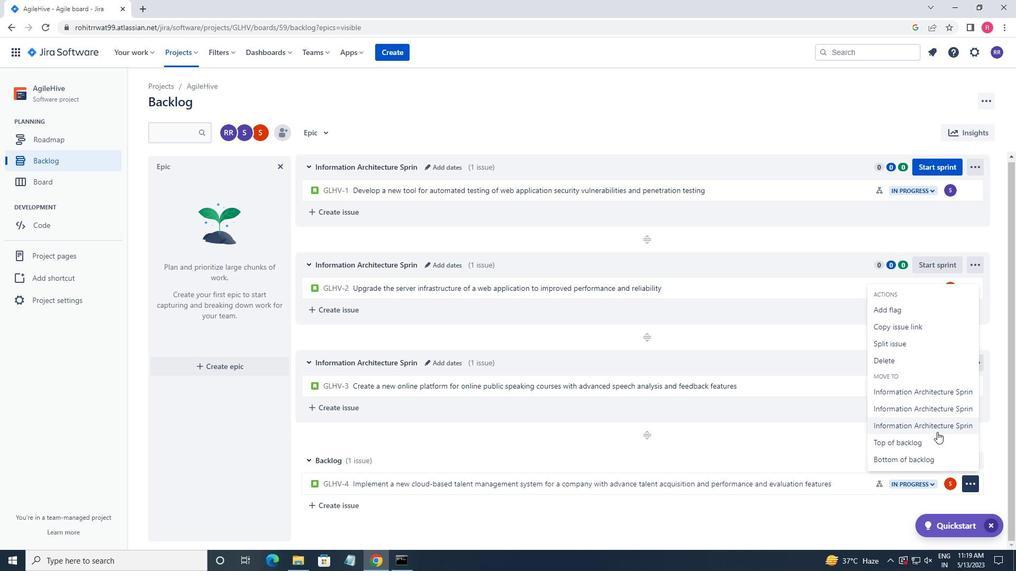 
Action: Mouse pressed left at (937, 430)
Screenshot: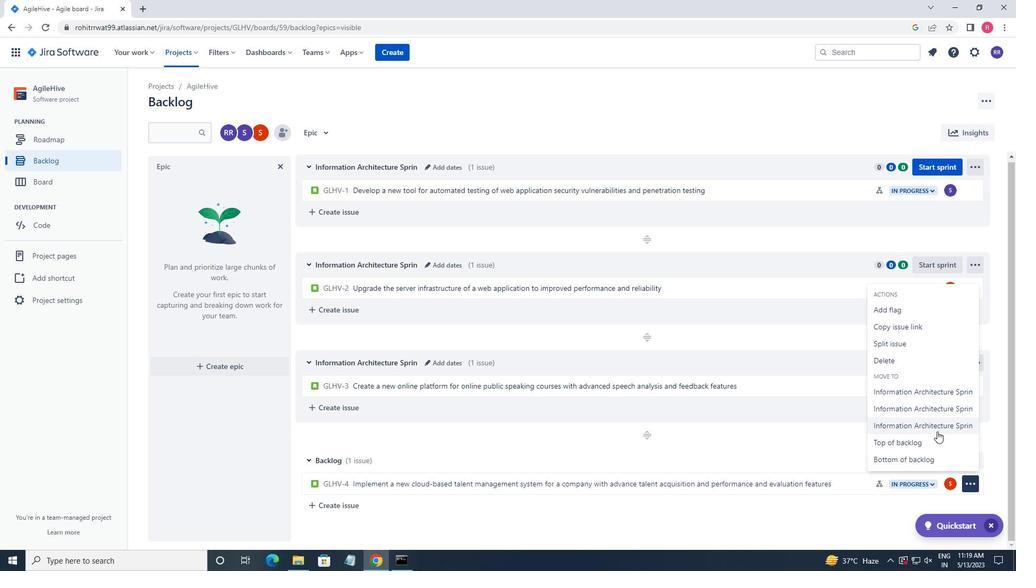 
